 Task: Insert the shape of a rectangle.
Action: Mouse moved to (123, 104)
Screenshot: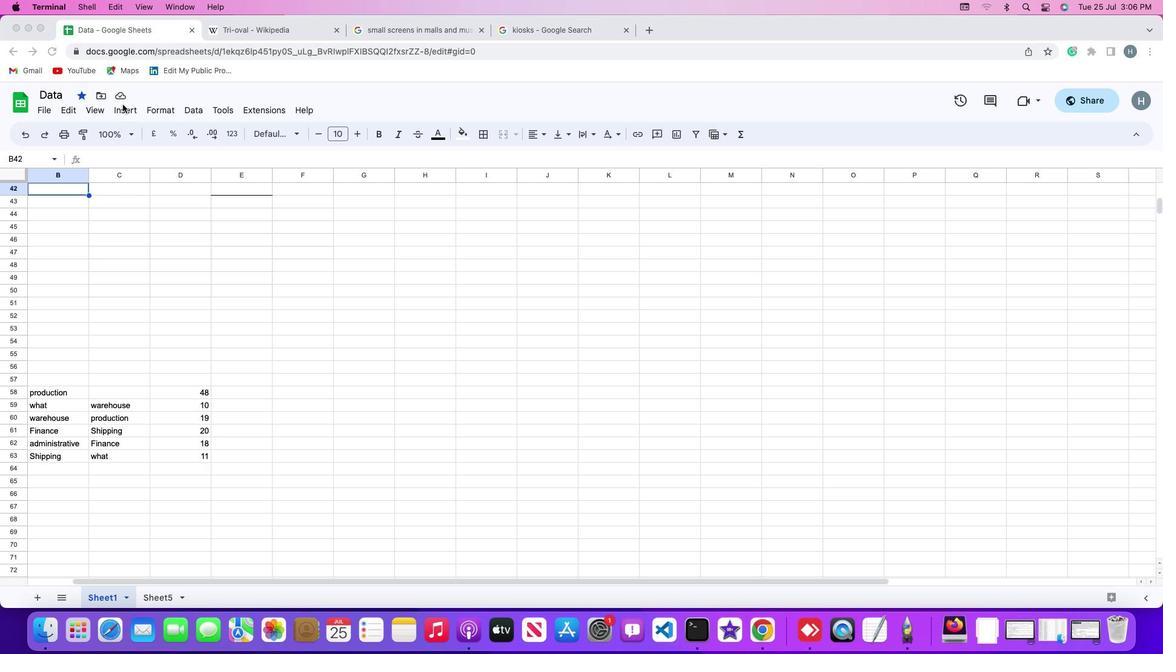 
Action: Mouse pressed left at (123, 104)
Screenshot: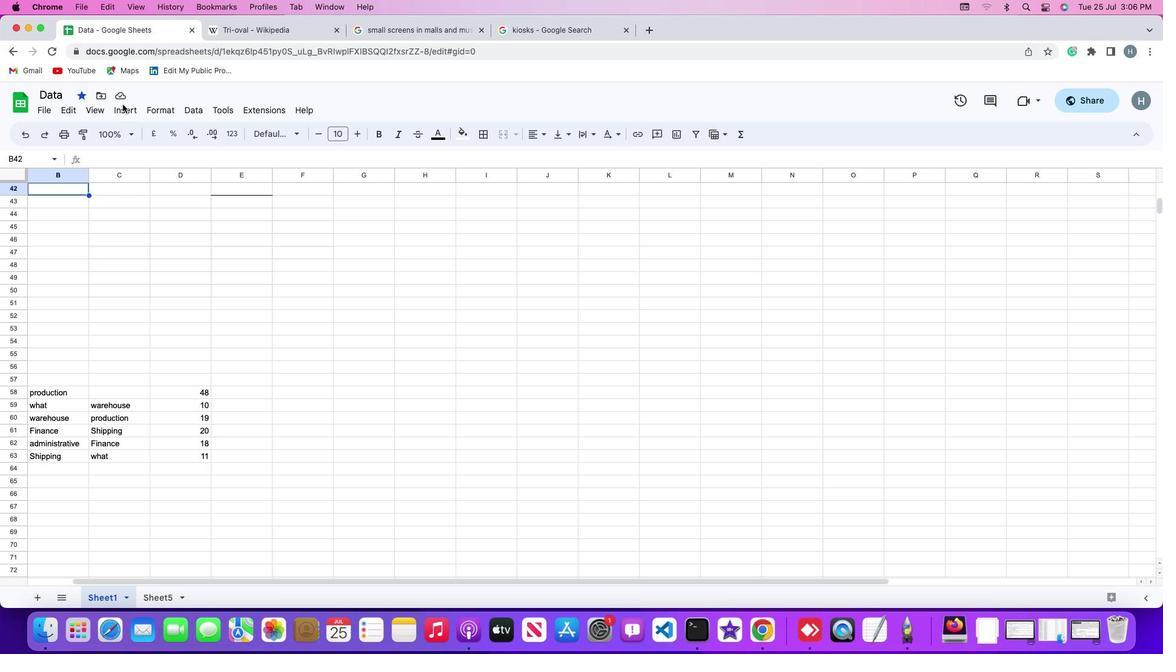 
Action: Mouse moved to (126, 107)
Screenshot: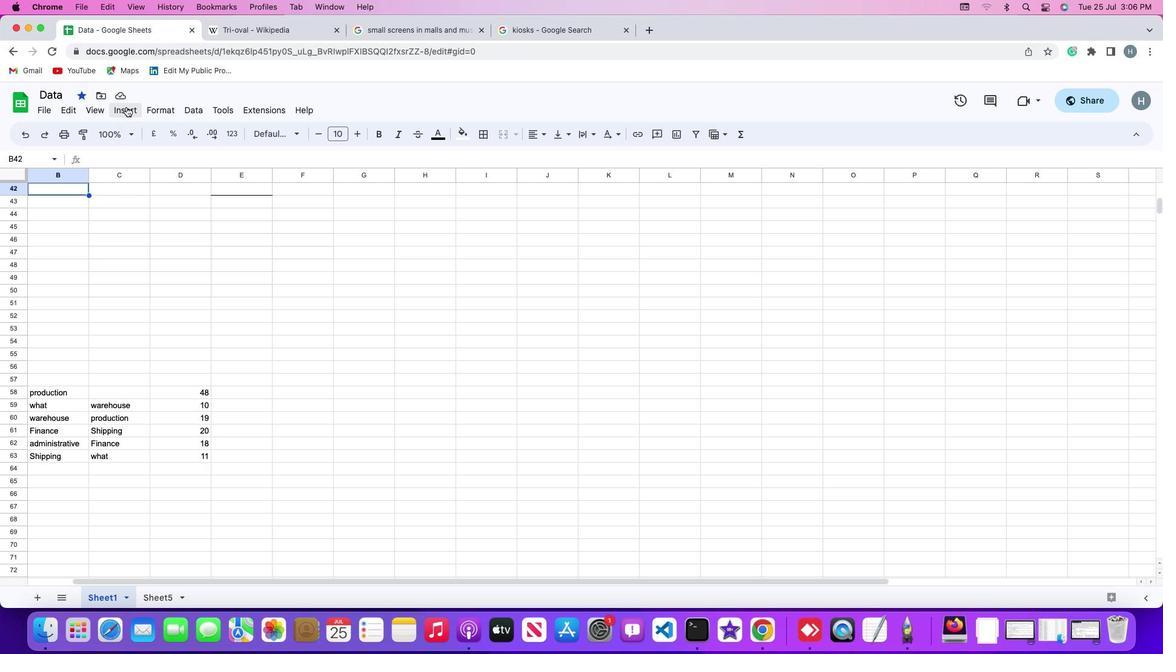 
Action: Mouse pressed left at (126, 107)
Screenshot: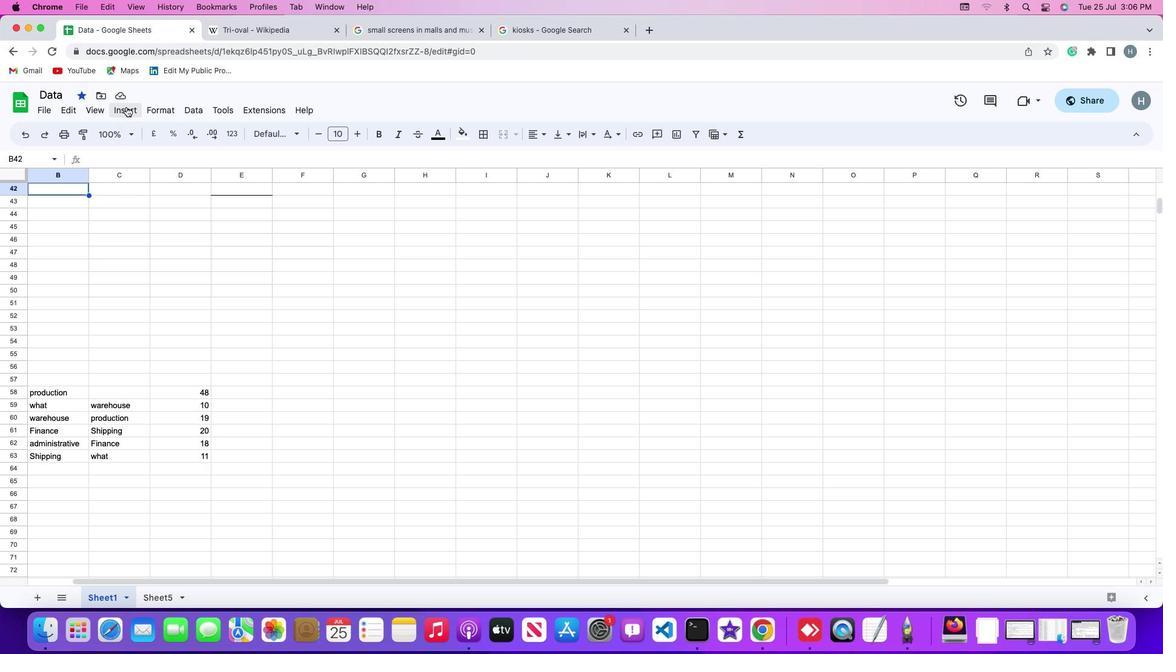 
Action: Mouse moved to (166, 277)
Screenshot: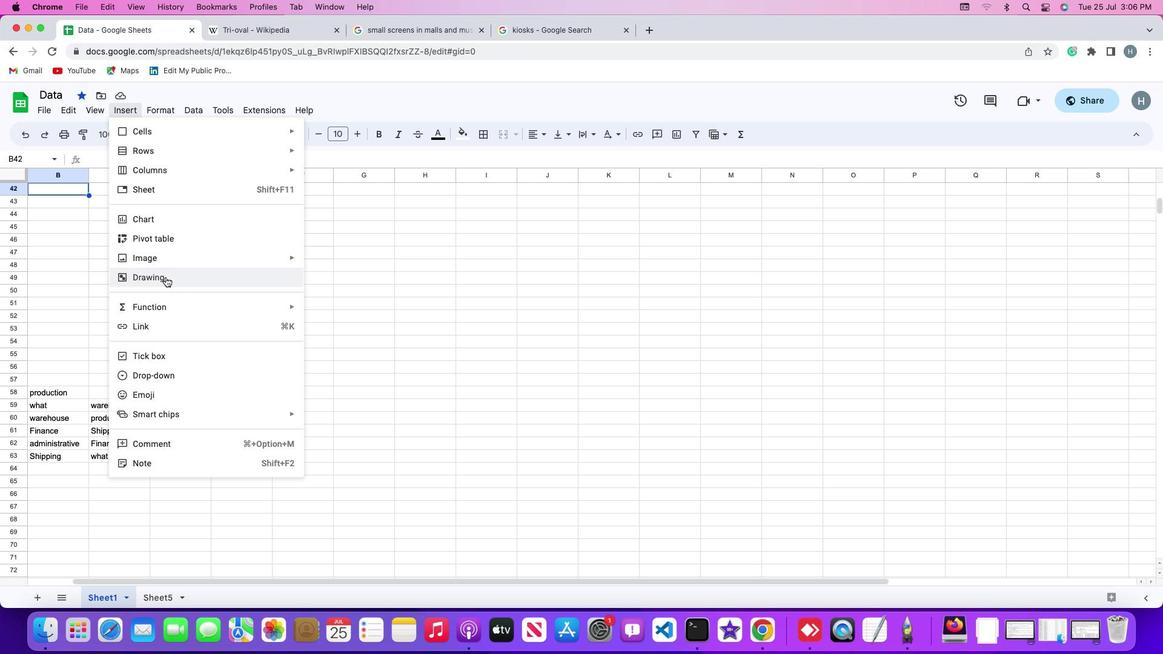 
Action: Mouse pressed left at (166, 277)
Screenshot: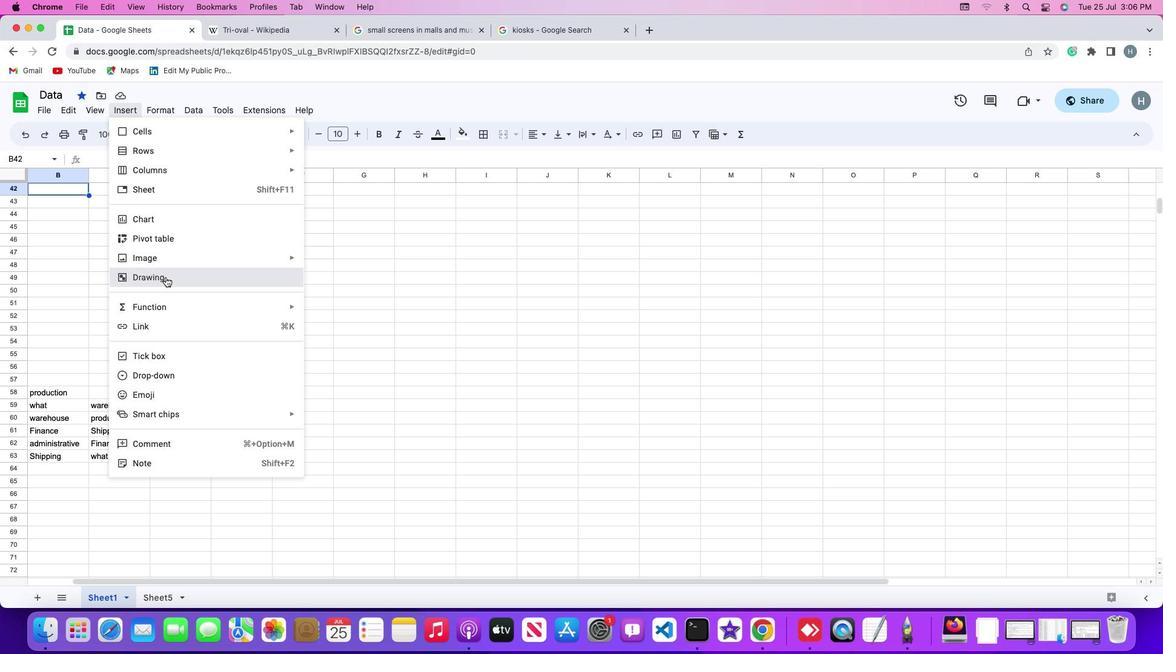 
Action: Mouse moved to (463, 151)
Screenshot: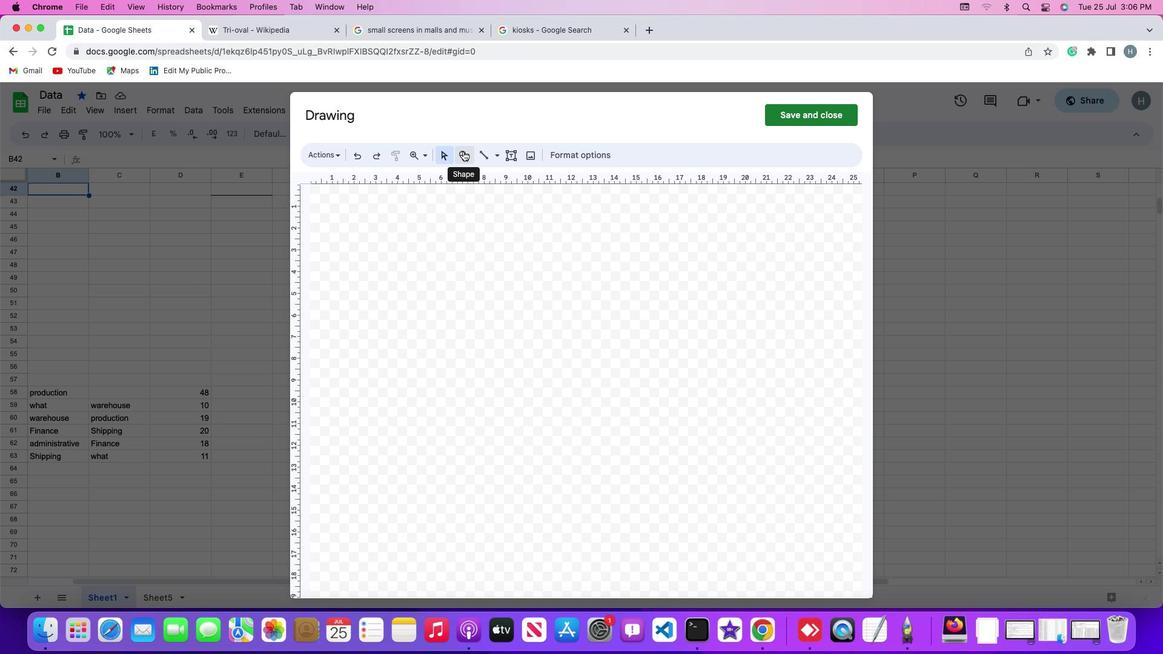 
Action: Mouse pressed left at (463, 151)
Screenshot: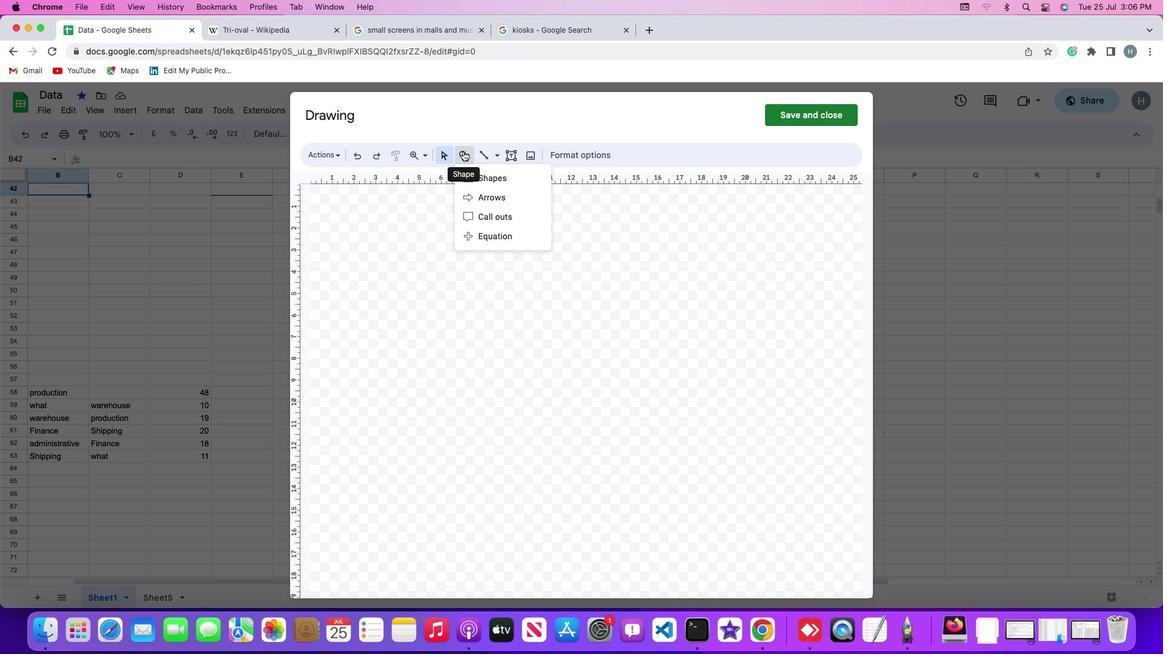 
Action: Mouse moved to (561, 180)
Screenshot: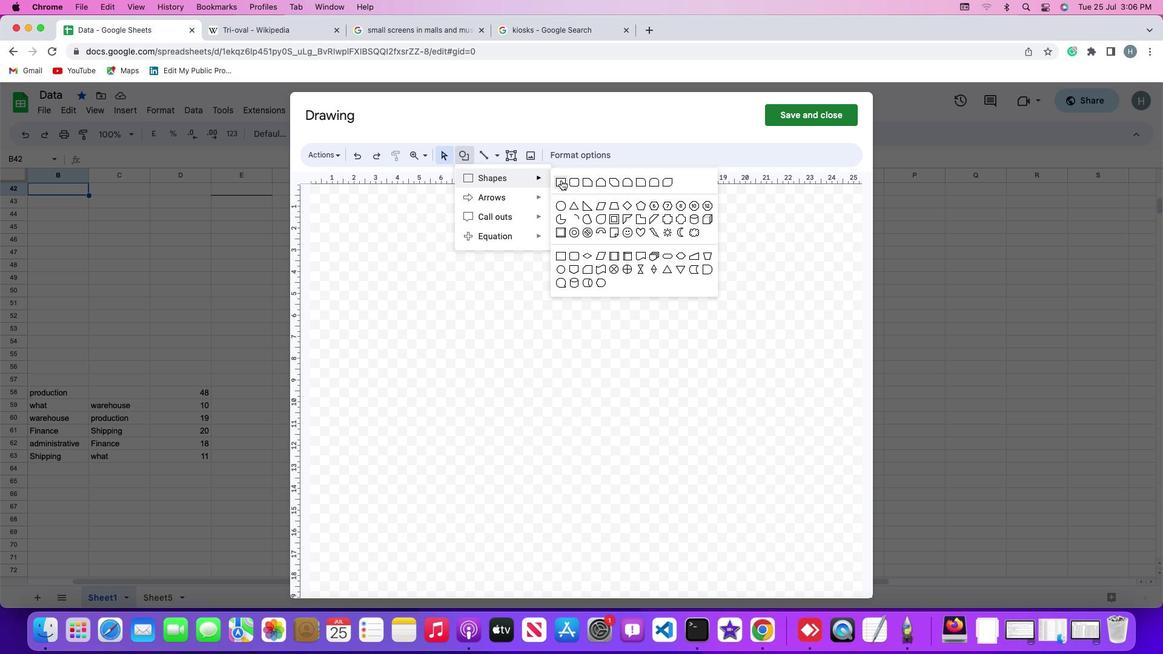 
Action: Mouse pressed left at (561, 180)
Screenshot: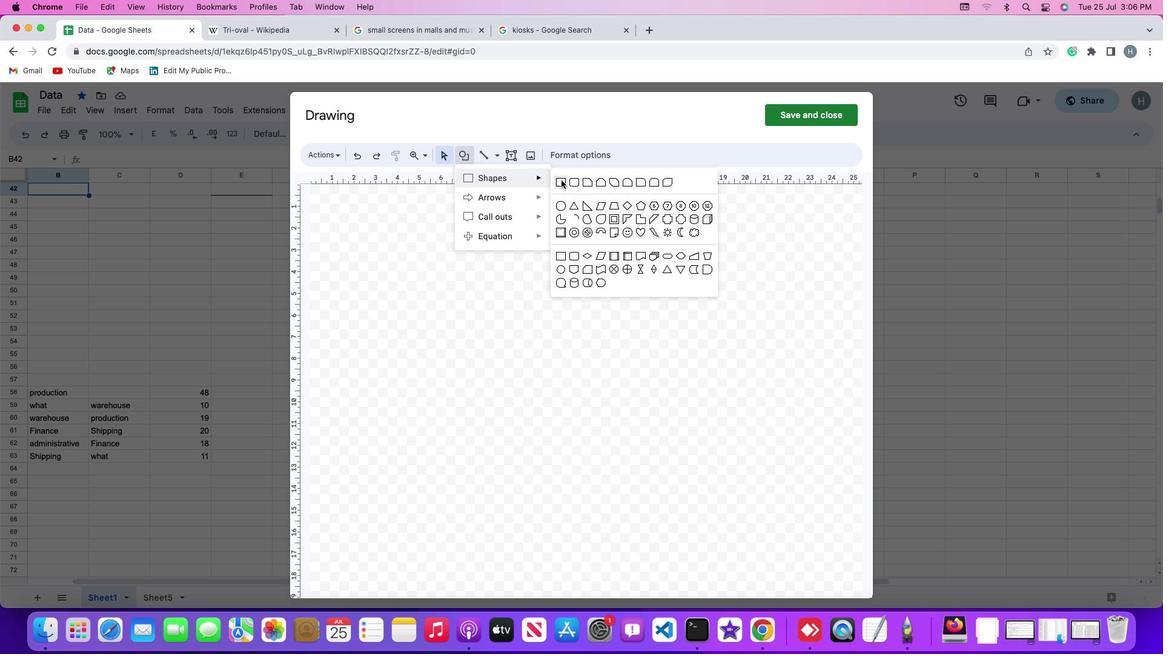 
Action: Mouse moved to (420, 213)
Screenshot: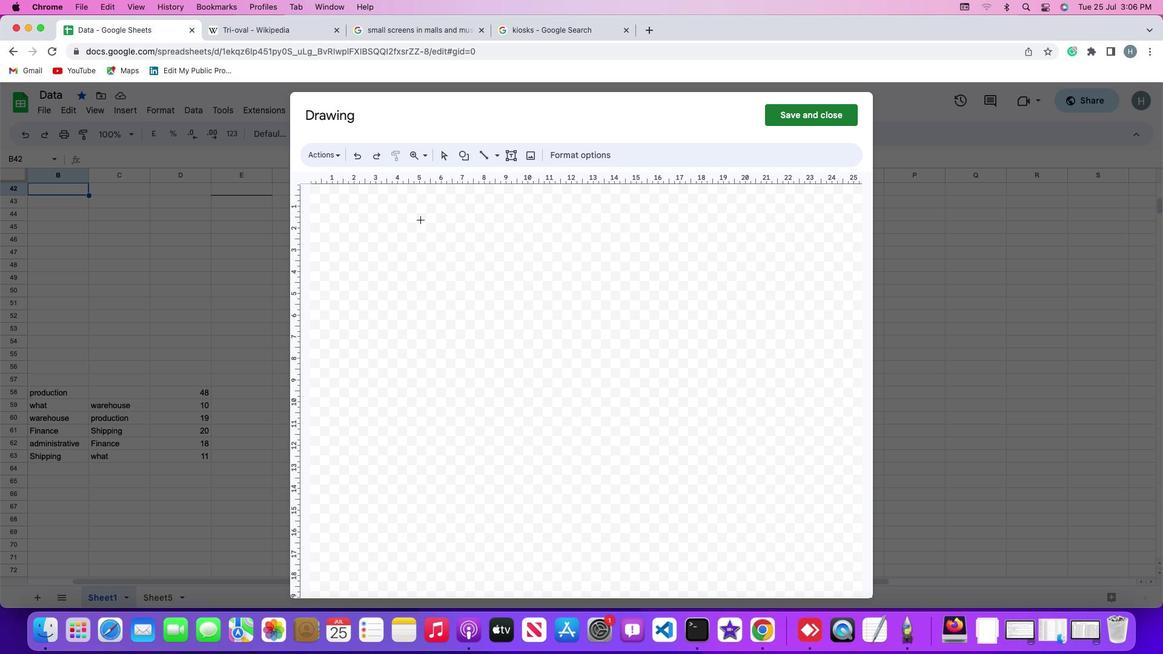 
Action: Mouse pressed left at (420, 213)
Screenshot: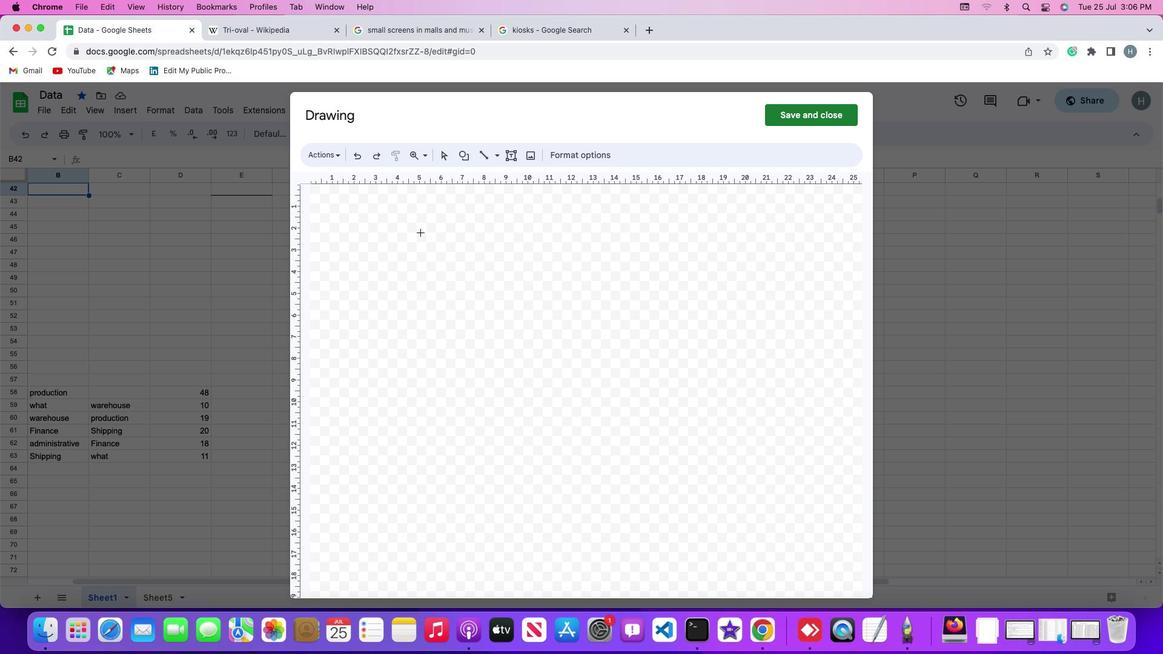 
Action: Mouse moved to (780, 355)
Screenshot: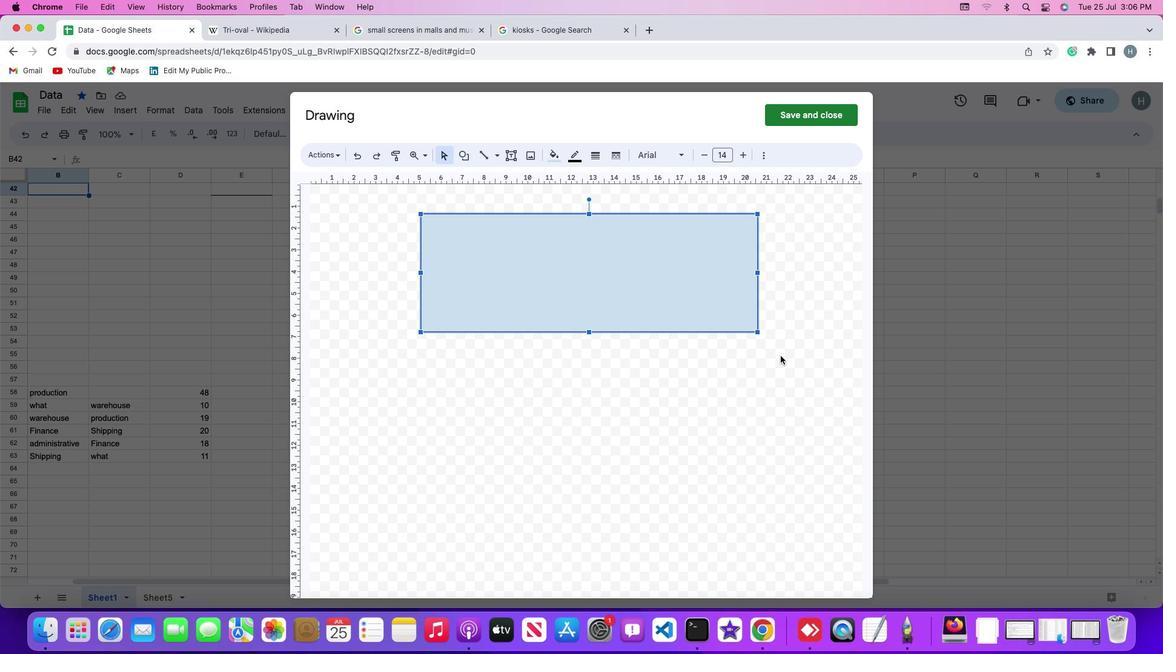 
Action: Mouse pressed left at (780, 355)
Screenshot: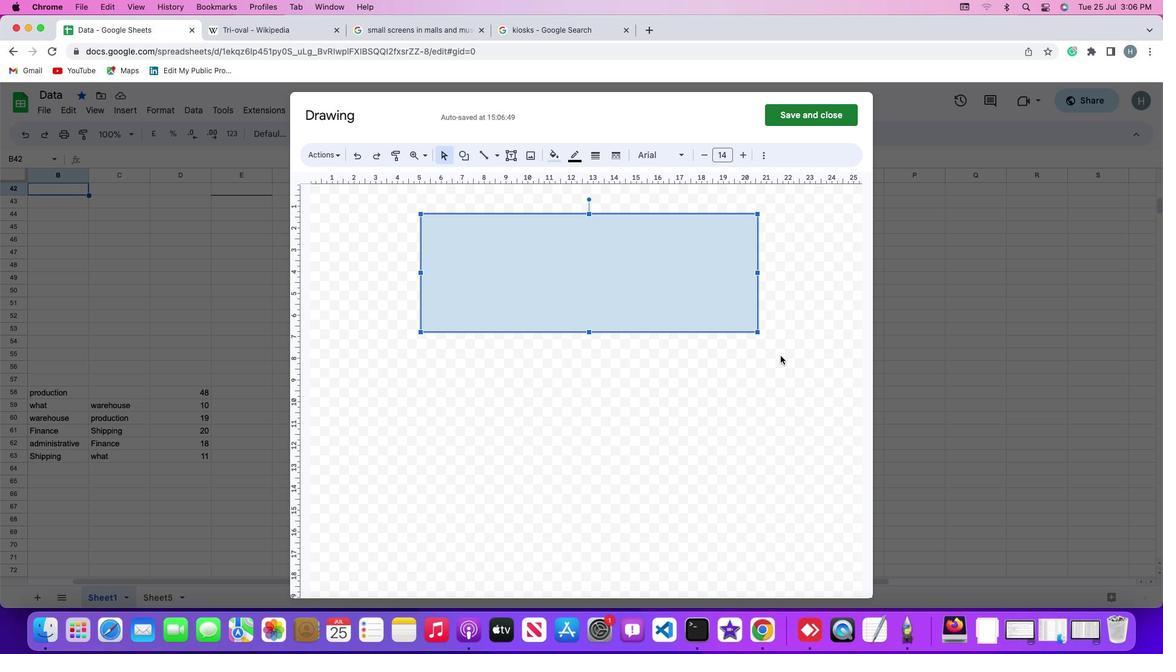
